 Task: What year was the Roman Pantheon completed?
Action: Mouse moved to (103, 96)
Screenshot: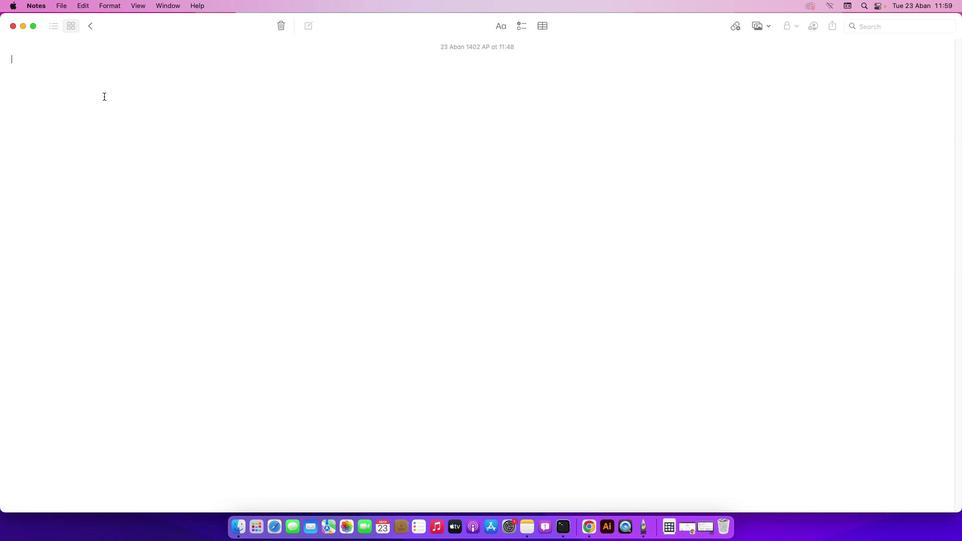 
Action: Mouse pressed left at (103, 96)
Screenshot: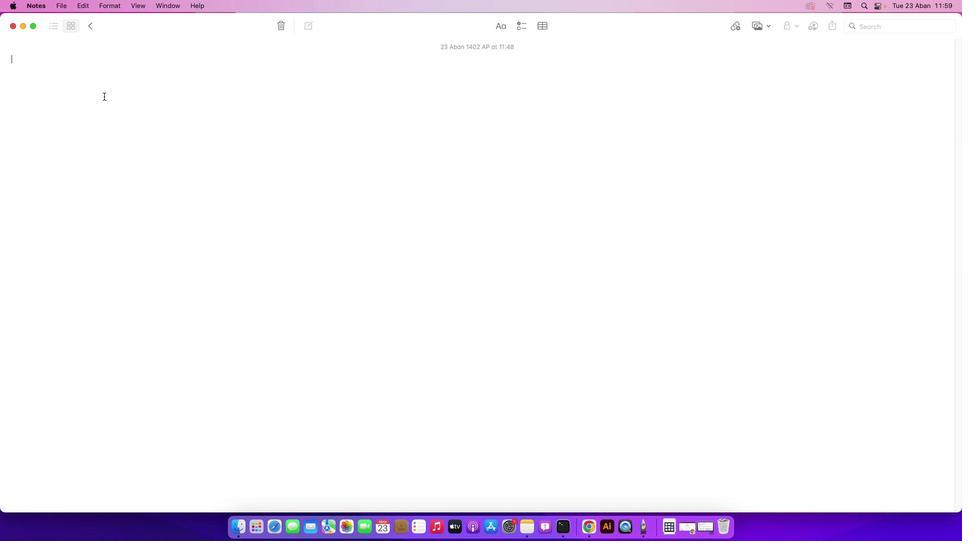 
Action: Key pressed Key.shift'W''h''a''t'Key.space'y''e''a''r'Key.space'w''a''s'Key.space't''h''e'Key.spaceKey.shift'R''o''m''a''n'Key.spaceKey.shift'P''a''t''h''e''o''n'Key.space'c''o''m''p''l''e''e''d'Key.backspaceKey.backspace't''e''d'Key.shift_r'?'Key.enter
Screenshot: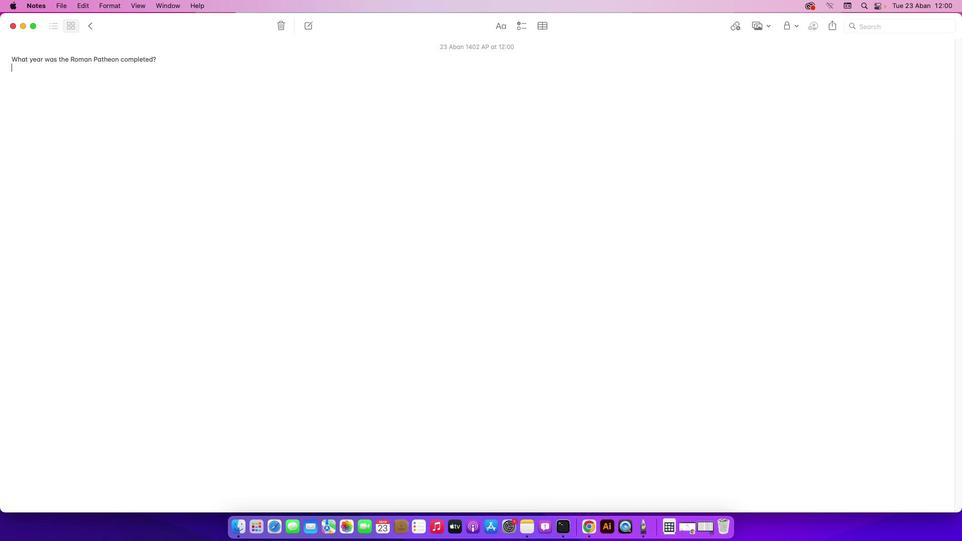
Action: Mouse moved to (642, 540)
Screenshot: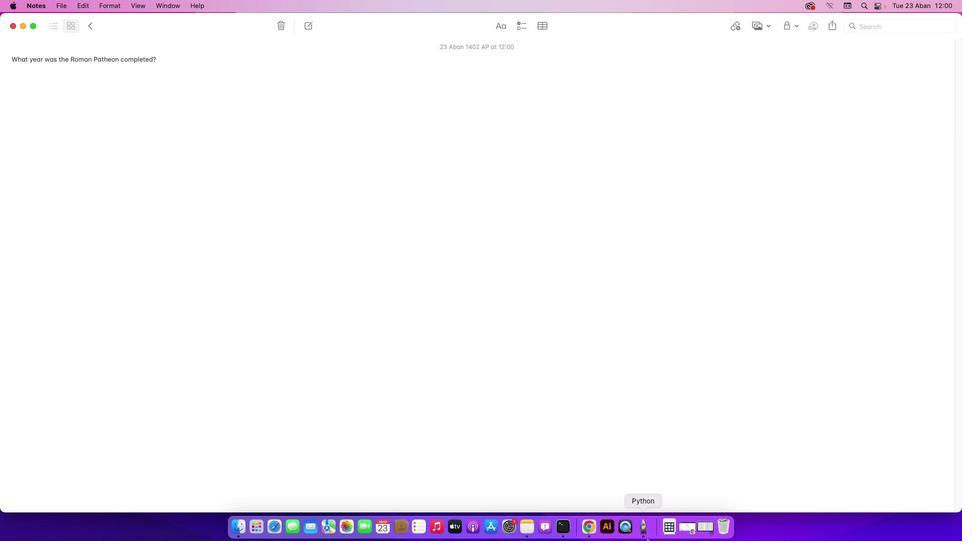 
Action: Mouse scrolled (642, 540) with delta (0, 0)
Screenshot: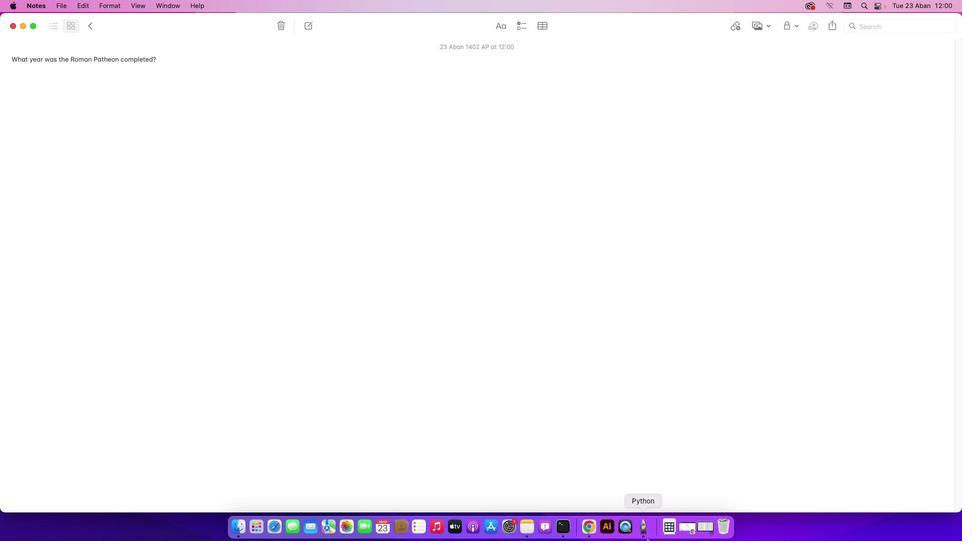 
Action: Mouse moved to (102, 58)
Screenshot: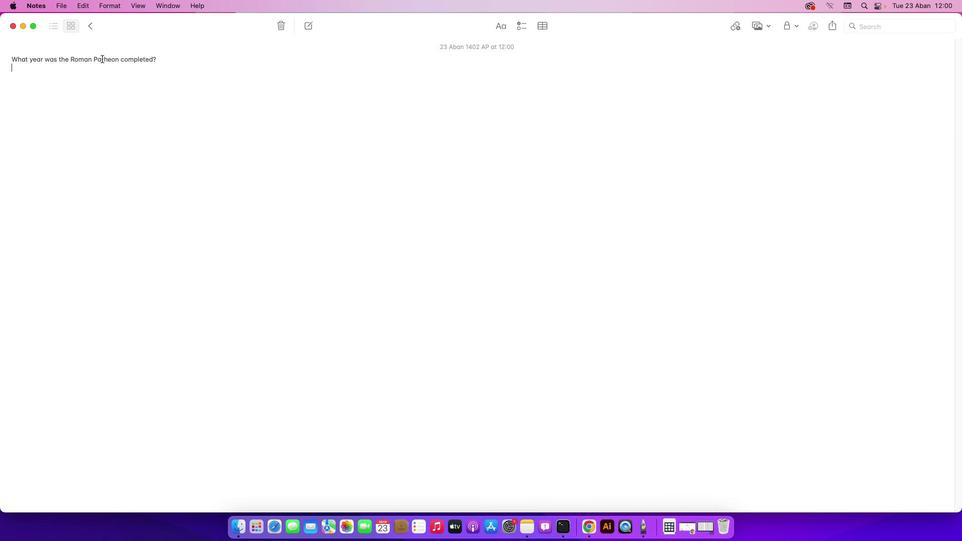 
Action: Mouse pressed left at (102, 58)
Screenshot: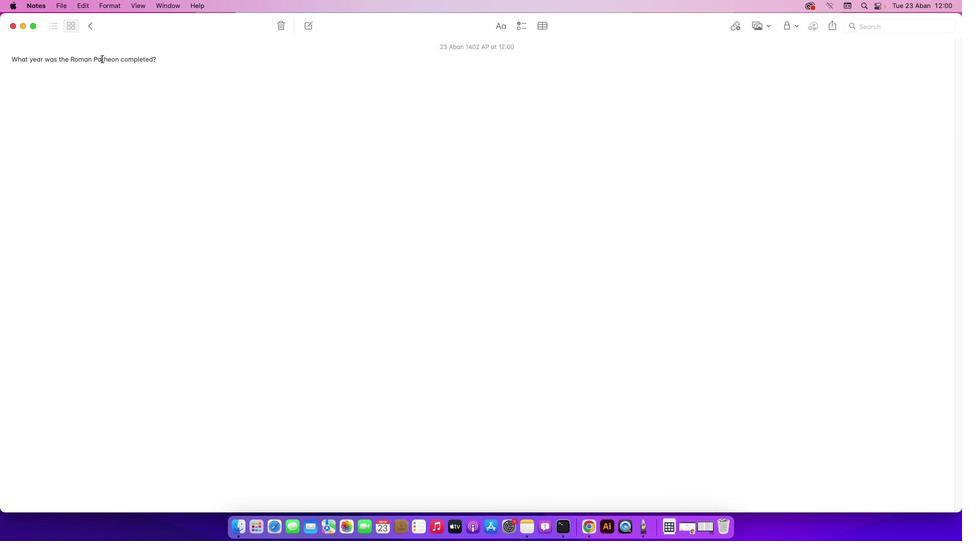 
Action: Mouse moved to (513, 182)
Screenshot: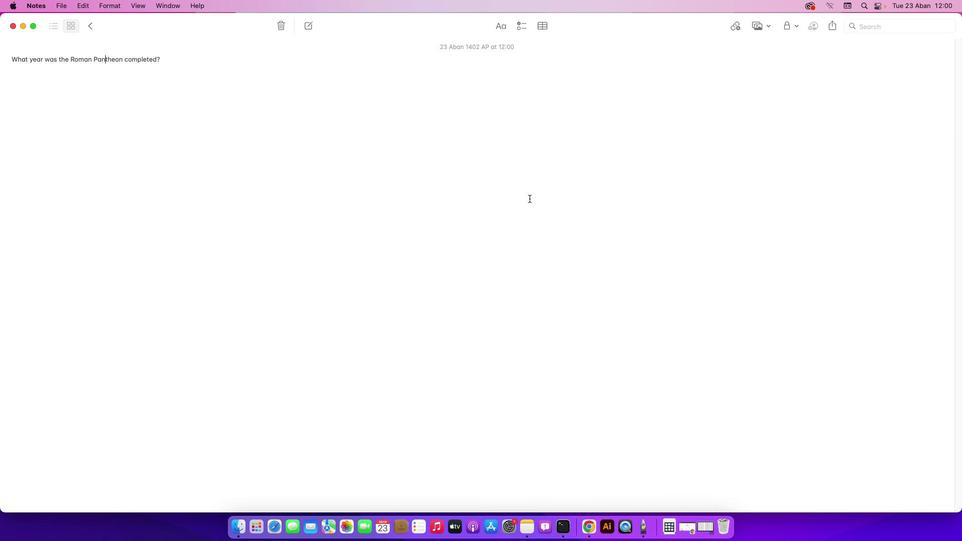 
Action: Key pressed 'n'
Screenshot: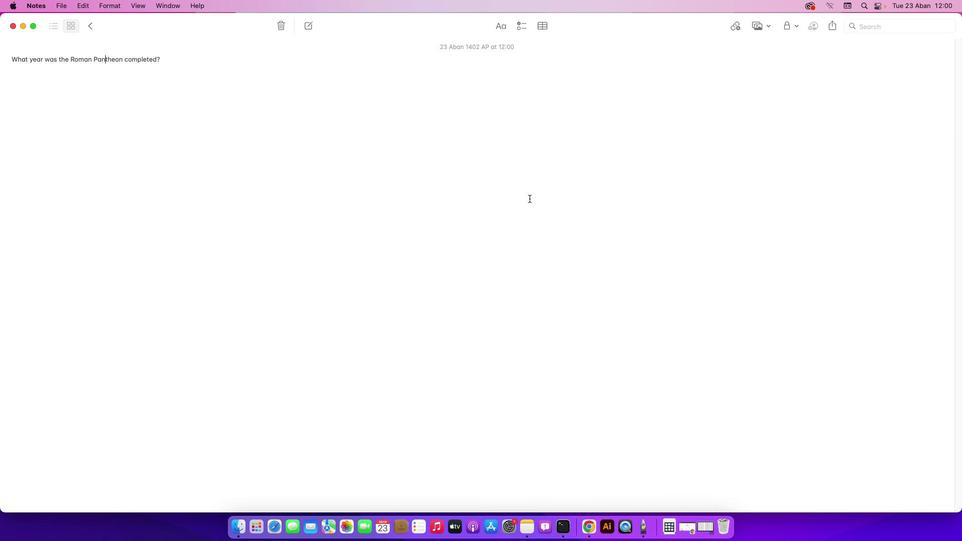 
Action: Mouse moved to (687, 530)
Screenshot: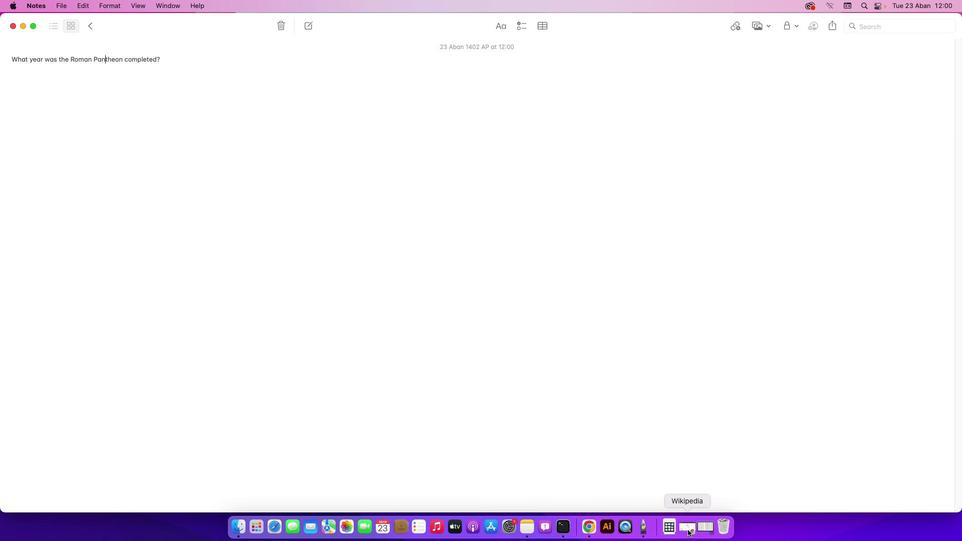 
Action: Mouse pressed left at (687, 530)
Screenshot: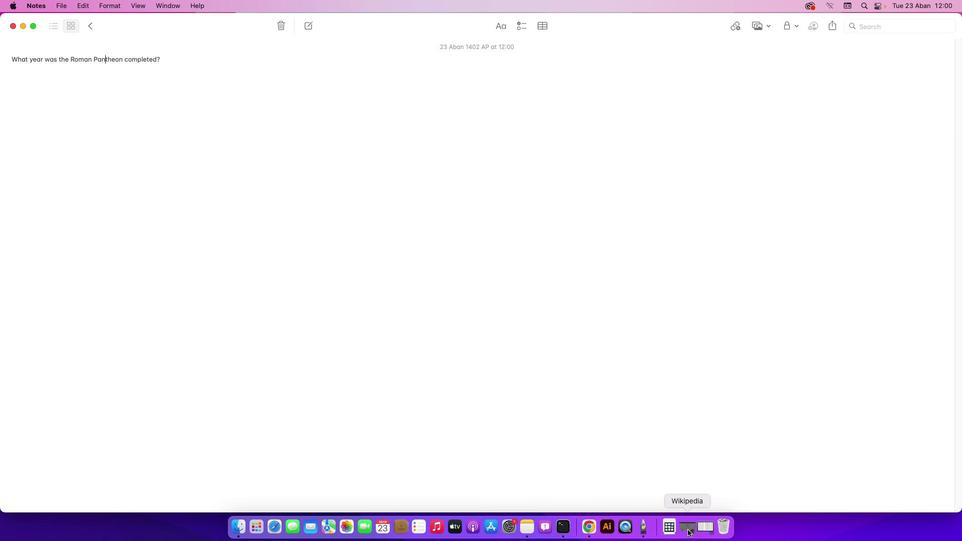 
Action: Mouse moved to (403, 306)
Screenshot: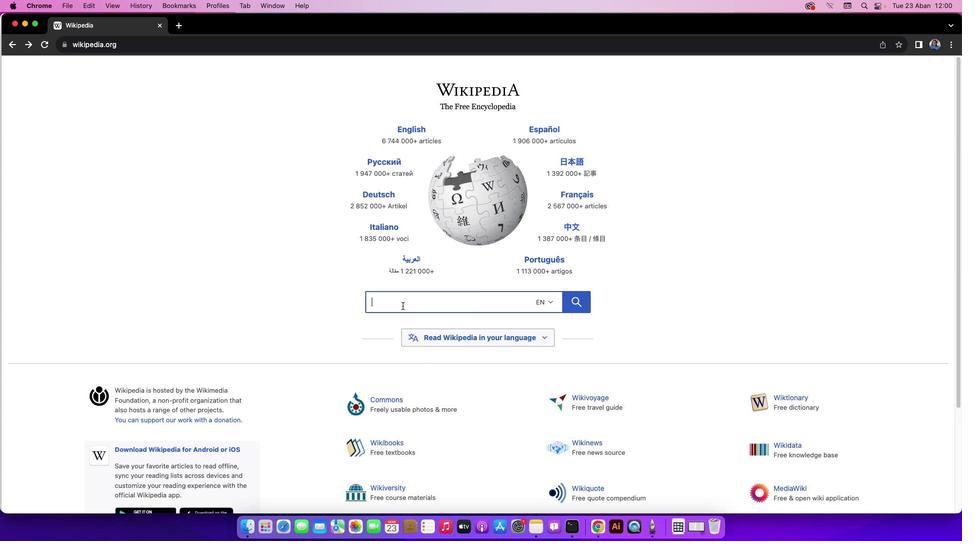 
Action: Mouse pressed left at (403, 306)
Screenshot: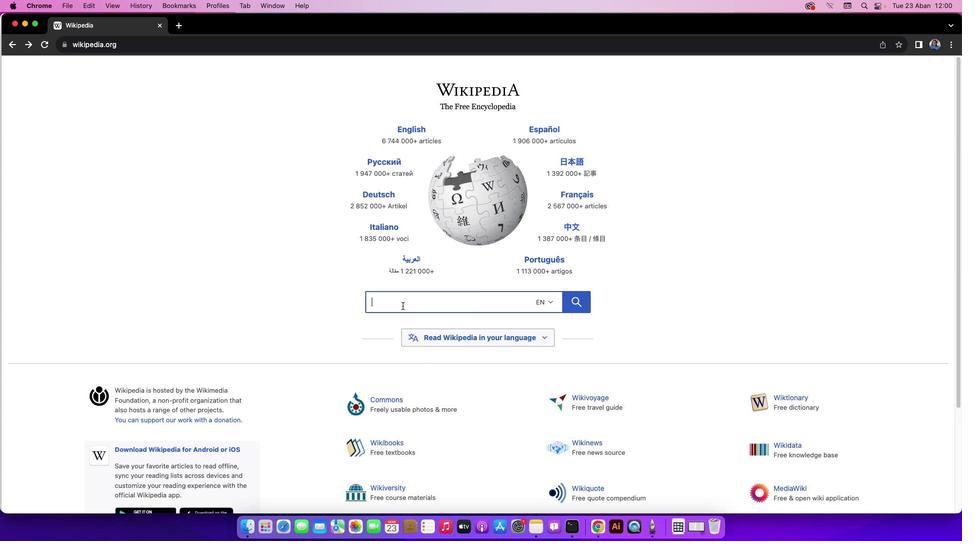 
Action: Mouse moved to (402, 306)
Screenshot: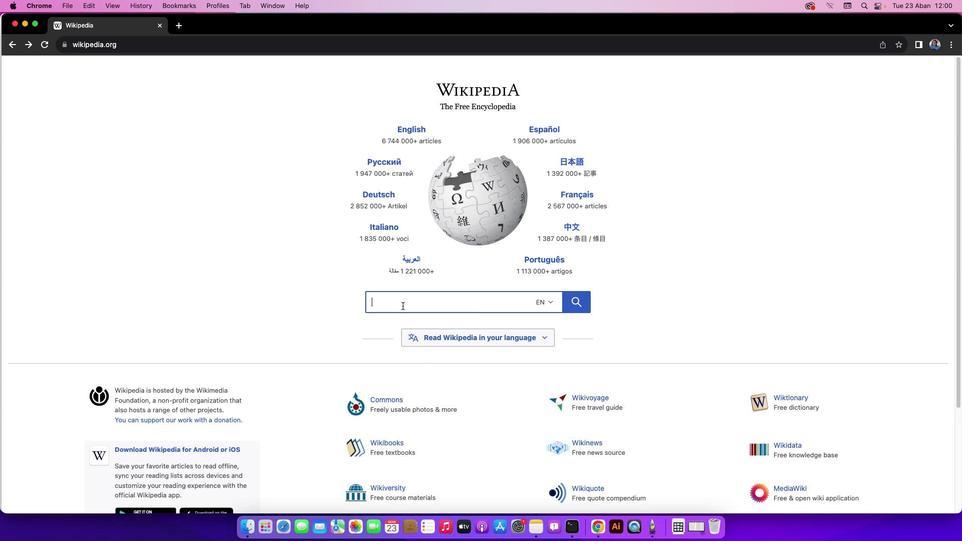 
Action: Key pressed Key.shift'R''o''m''a''n'Key.spaceKey.shift'P''a''n''t''h''e''o''n''m'Key.backspaceKey.enter
Screenshot: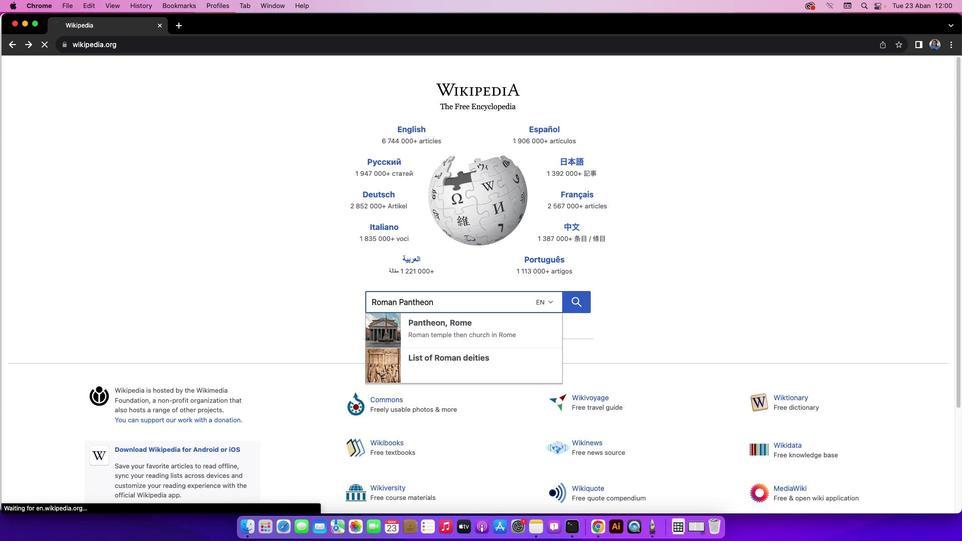
Action: Mouse moved to (958, 79)
Screenshot: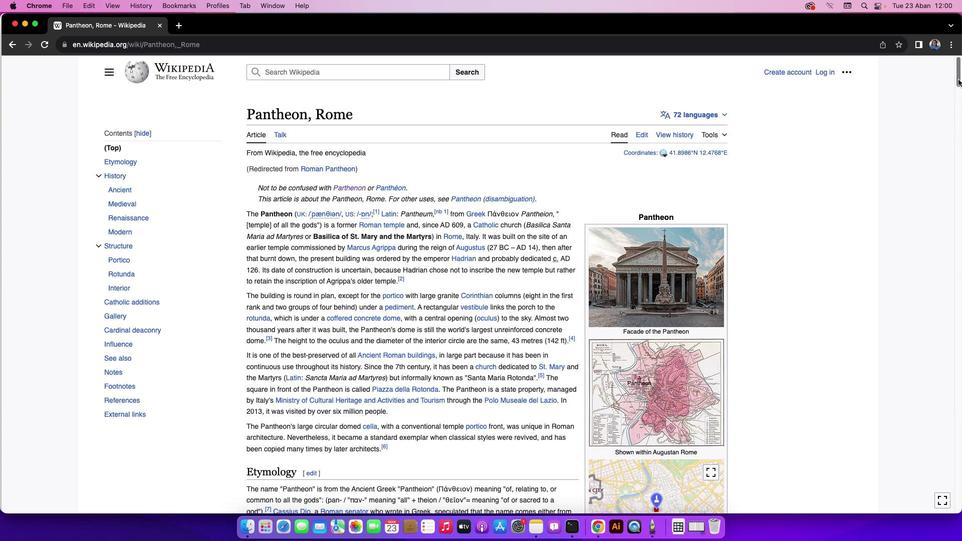 
Action: Mouse pressed left at (958, 79)
Screenshot: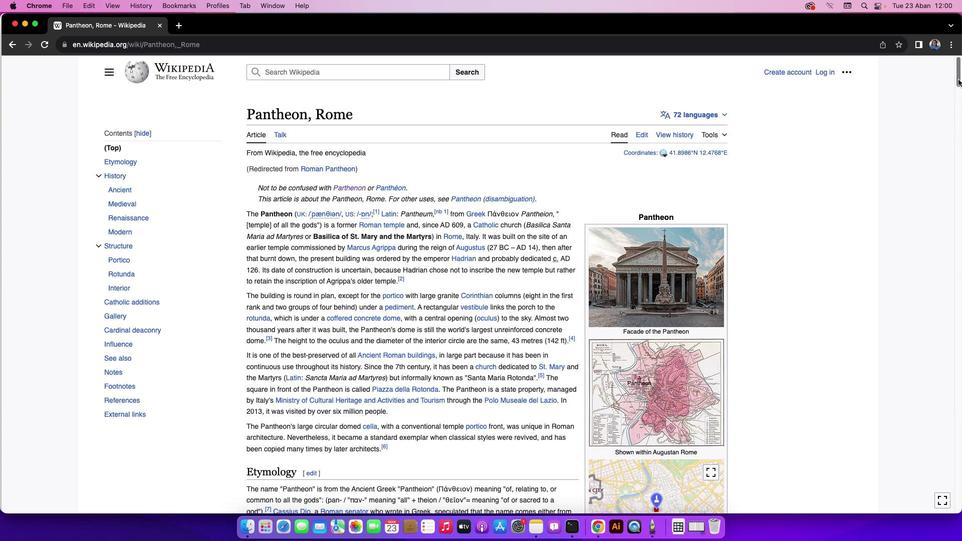 
Action: Mouse moved to (27, 24)
Screenshot: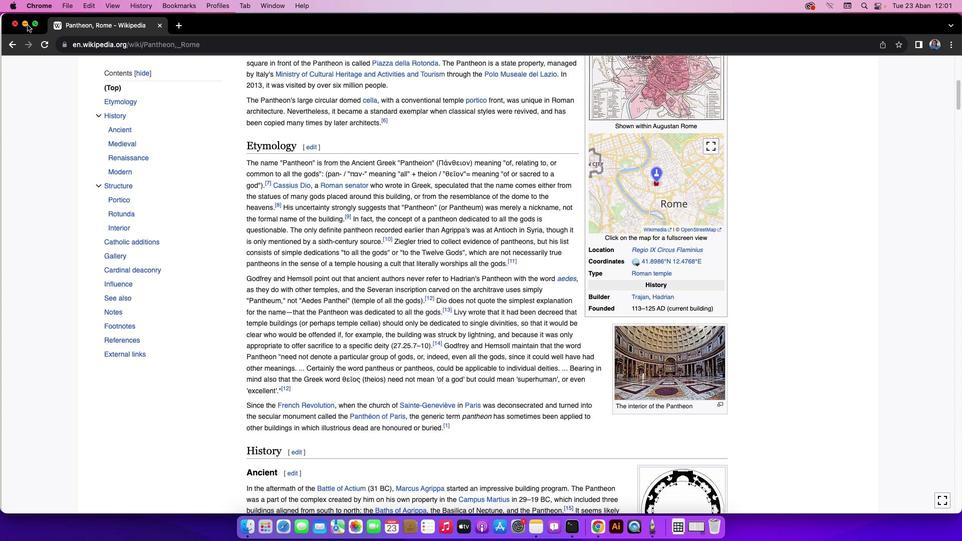 
Action: Mouse pressed left at (27, 24)
Screenshot: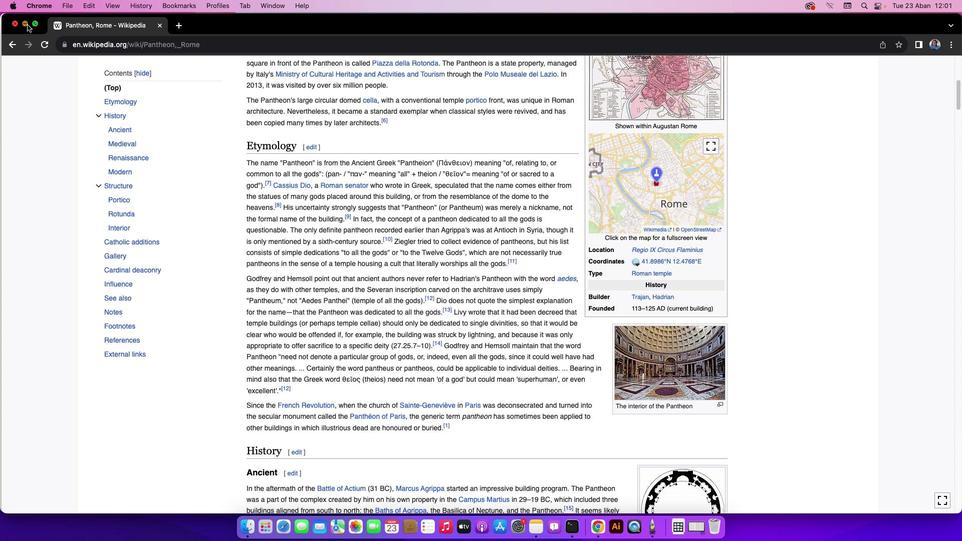 
Action: Mouse moved to (172, 67)
Screenshot: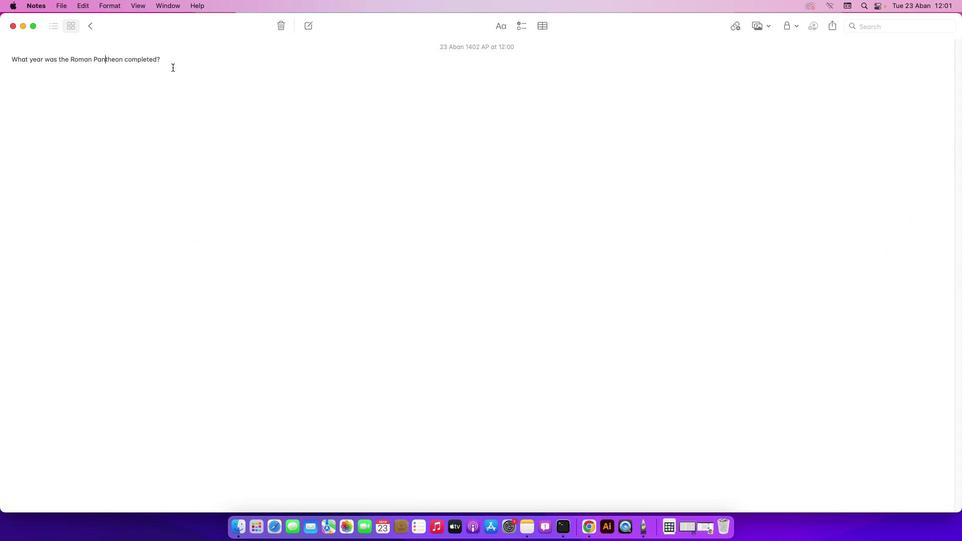 
Action: Mouse pressed left at (172, 67)
Screenshot: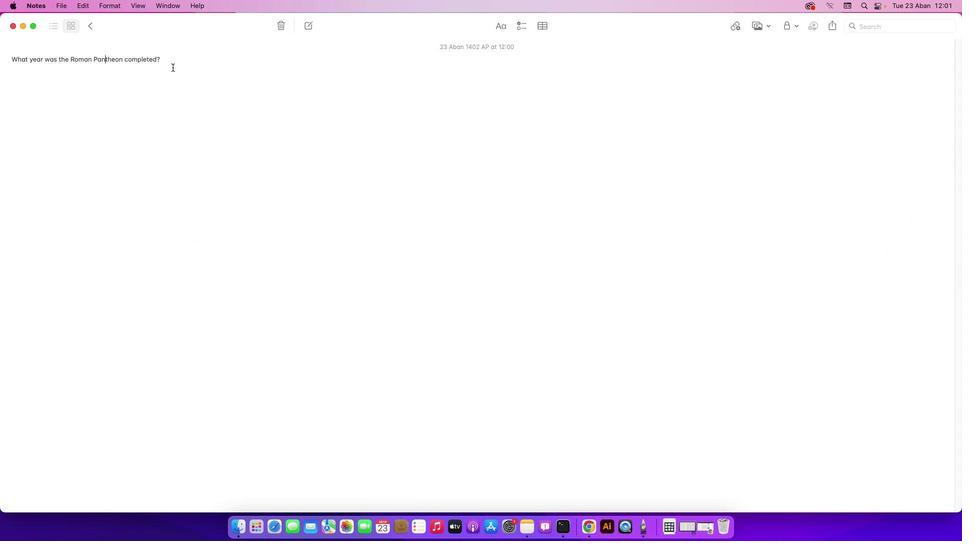 
Action: Mouse moved to (171, 61)
Screenshot: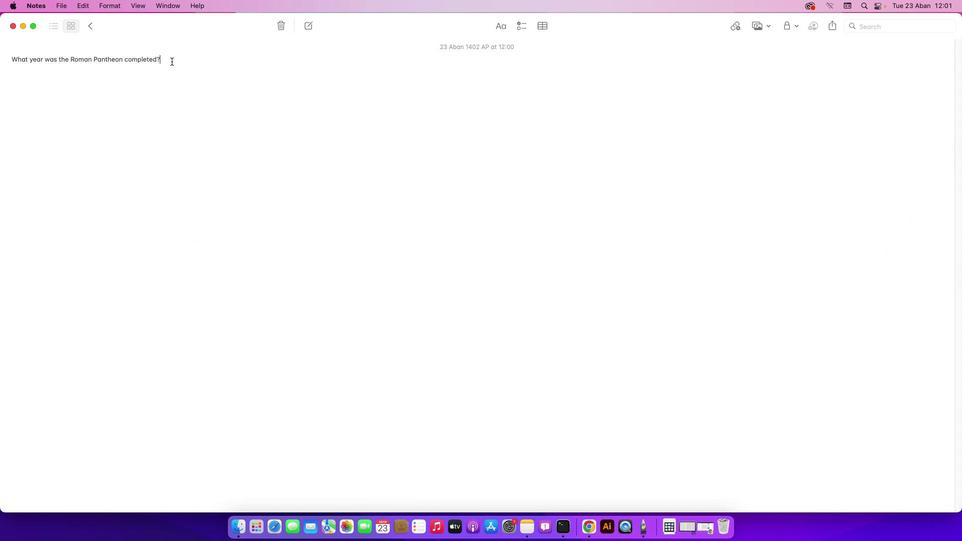 
Action: Mouse pressed left at (171, 61)
Screenshot: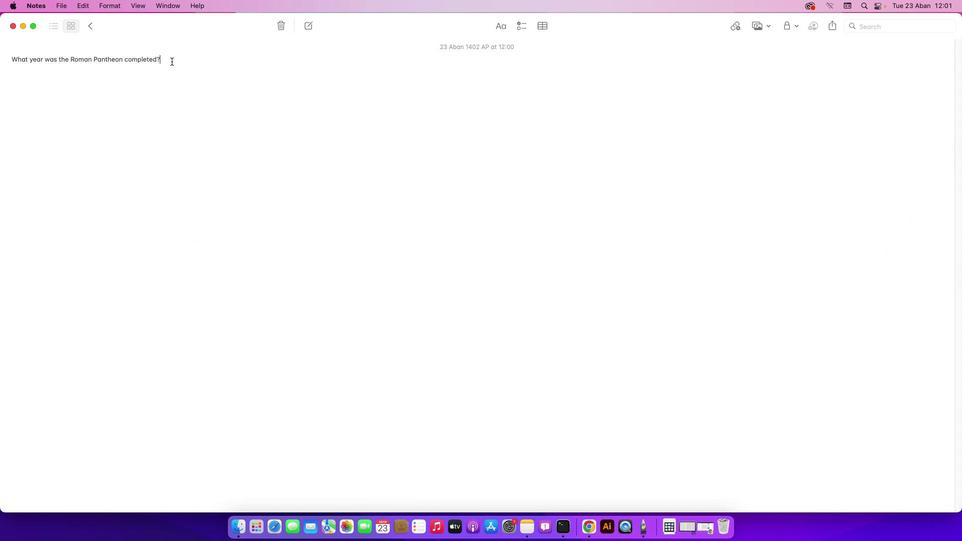 
Action: Key pressed Key.enterKey.shift'T''h''e'Key.spaceKey.shift'R''o''m''a''n'Key.spaceKey.shift'P''a''n''t''h''e''o''n'Key.space'w''a''s'Key.space'c''o''m''p''l''e''t''e''d'Key.space'i''n'Key.space'1''2''5'Key.spaceKey.shift'A''D''.'
Screenshot: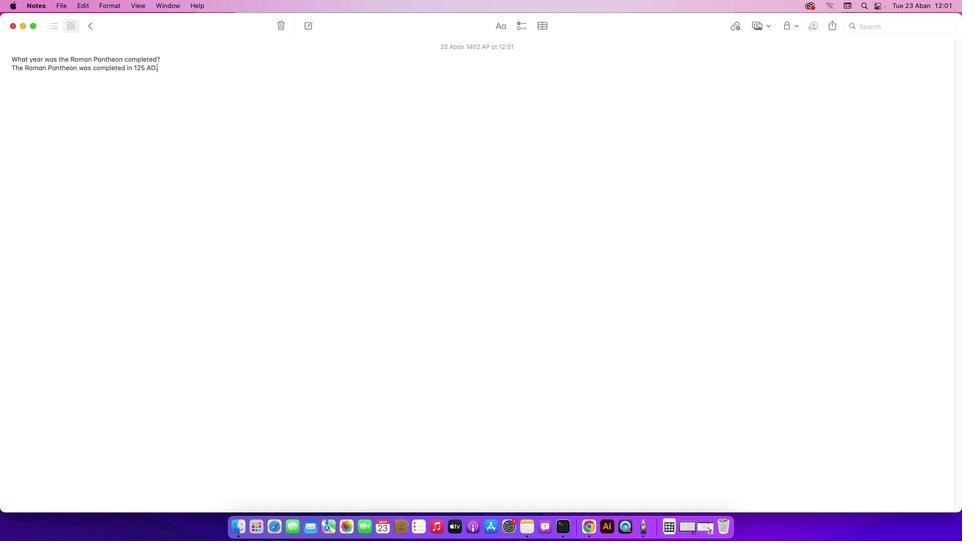 
